 Task: View the recently viewed contacts in the new tab
Action: Mouse scrolled (83, 151) with delta (0, 0)
Screenshot: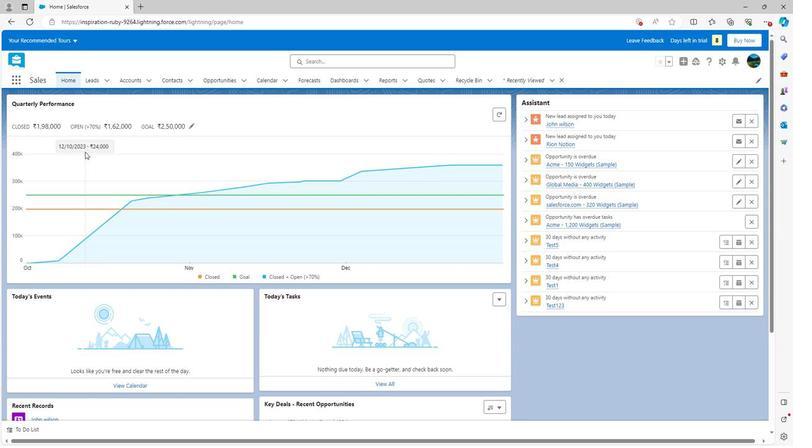 
Action: Mouse scrolled (83, 151) with delta (0, 0)
Screenshot: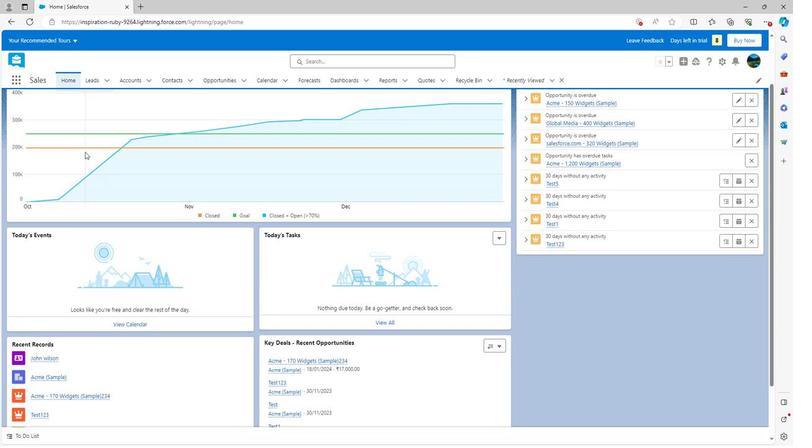 
Action: Mouse scrolled (83, 151) with delta (0, 0)
Screenshot: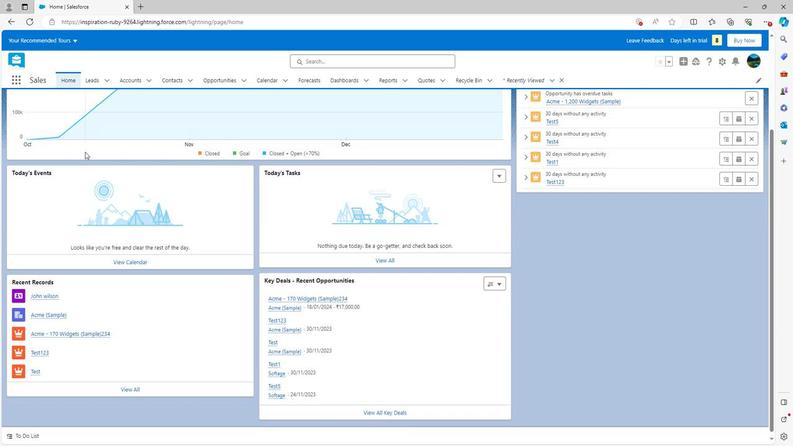 
Action: Mouse scrolled (83, 153) with delta (0, 0)
Screenshot: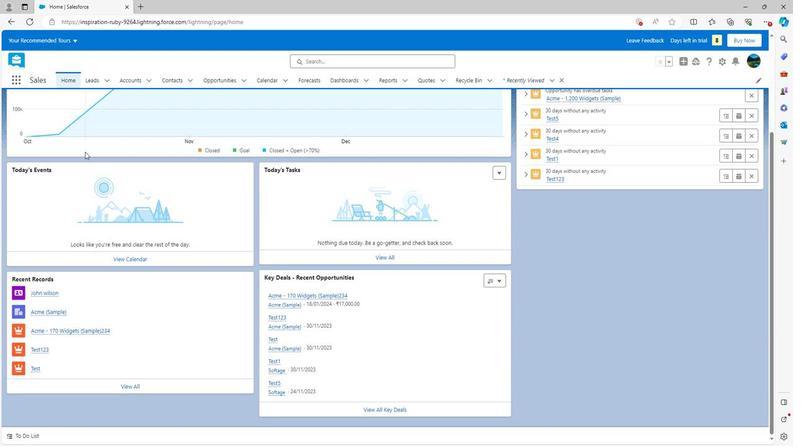 
Action: Mouse scrolled (83, 153) with delta (0, 0)
Screenshot: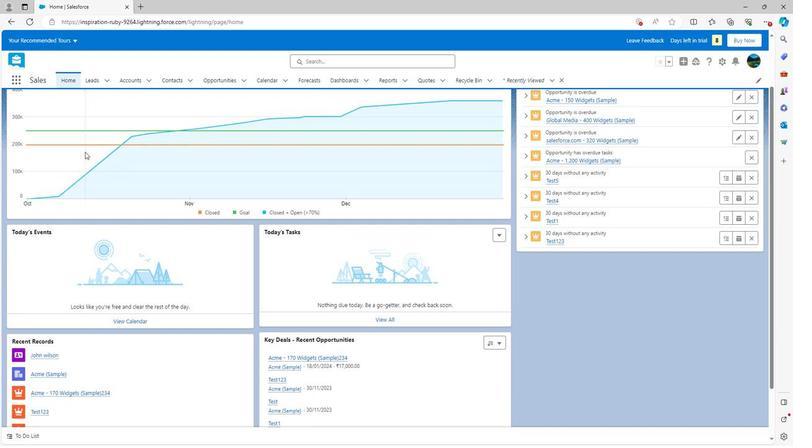 
Action: Mouse scrolled (83, 153) with delta (0, 0)
Screenshot: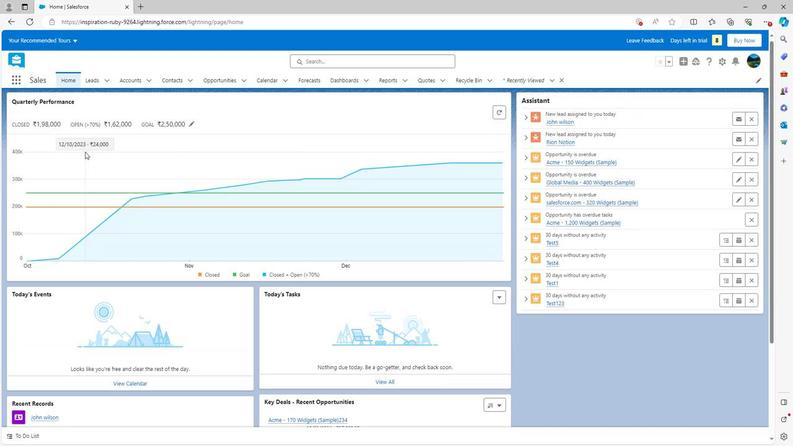 
Action: Mouse scrolled (83, 153) with delta (0, 0)
Screenshot: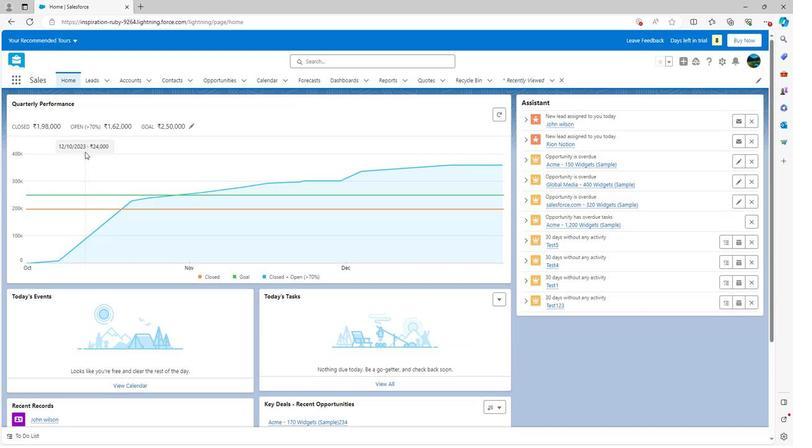 
Action: Mouse moved to (188, 80)
Screenshot: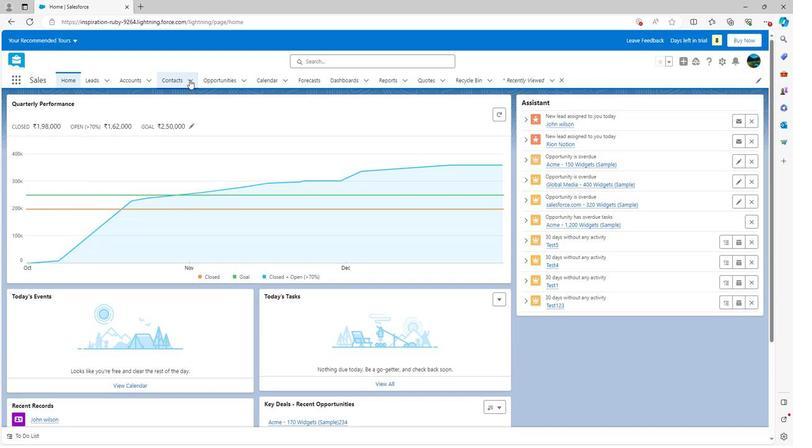 
Action: Mouse pressed left at (188, 80)
Screenshot: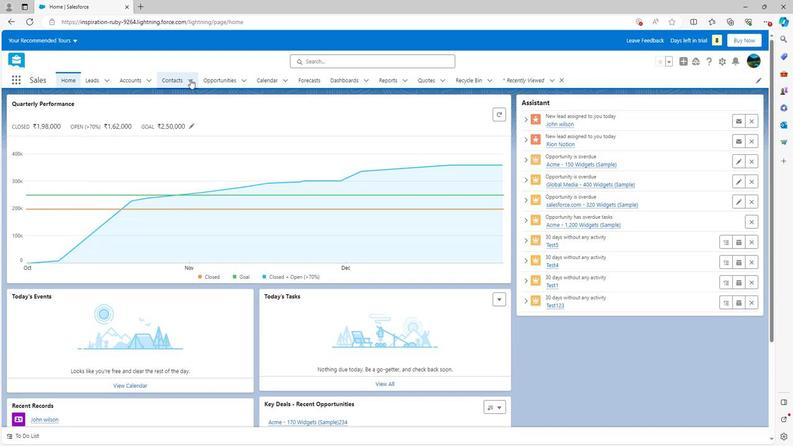 
Action: Mouse moved to (138, 105)
Screenshot: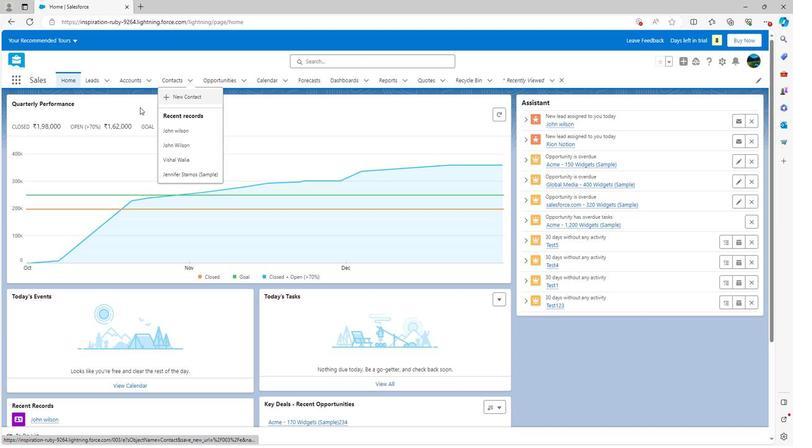 
Action: Mouse pressed left at (138, 105)
Screenshot: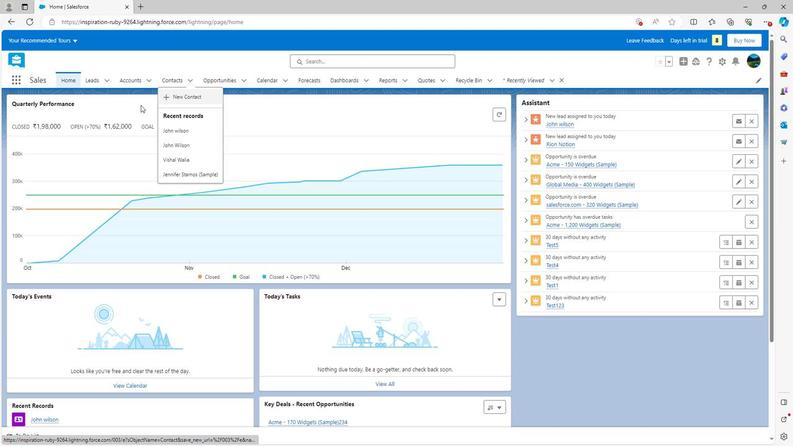 
Action: Mouse moved to (185, 81)
Screenshot: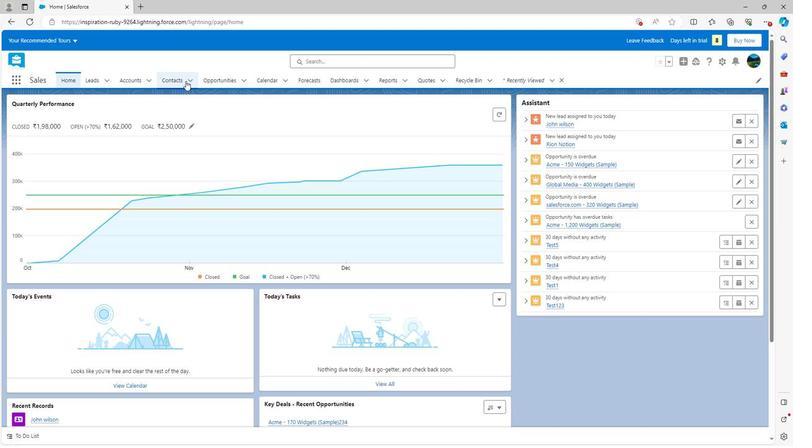 
Action: Mouse pressed left at (185, 81)
Screenshot: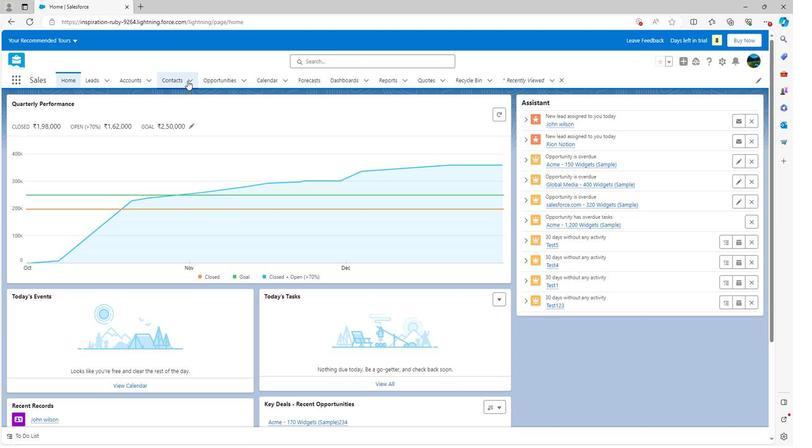 
Action: Mouse moved to (184, 113)
Screenshot: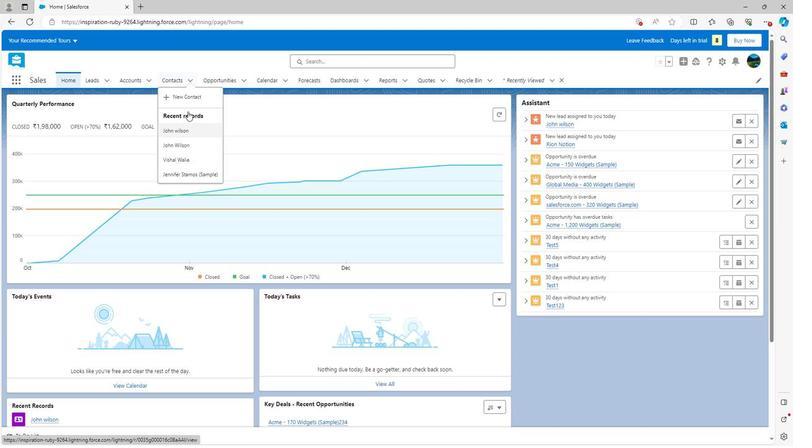 
Action: Mouse pressed left at (184, 113)
Screenshot: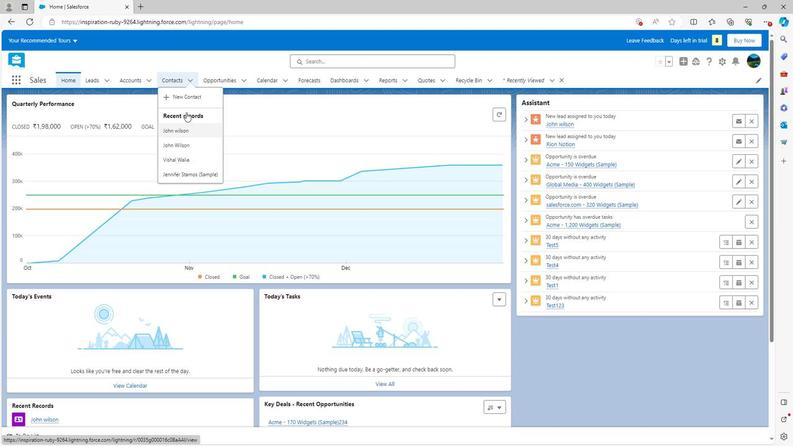 
Action: Mouse moved to (176, 81)
Screenshot: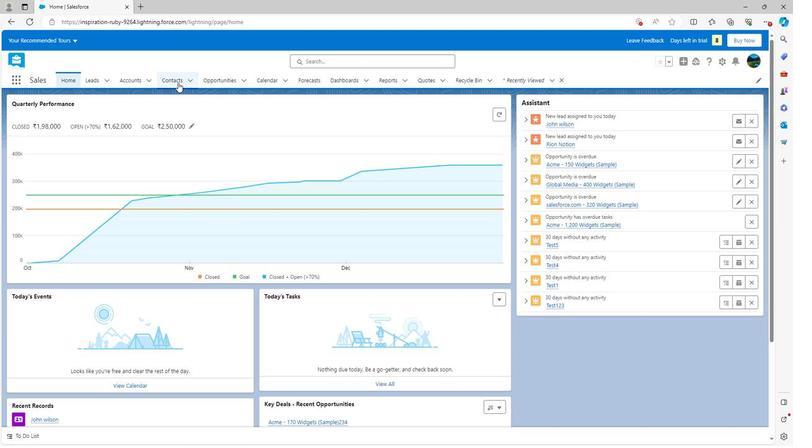 
Action: Mouse pressed left at (176, 81)
Screenshot: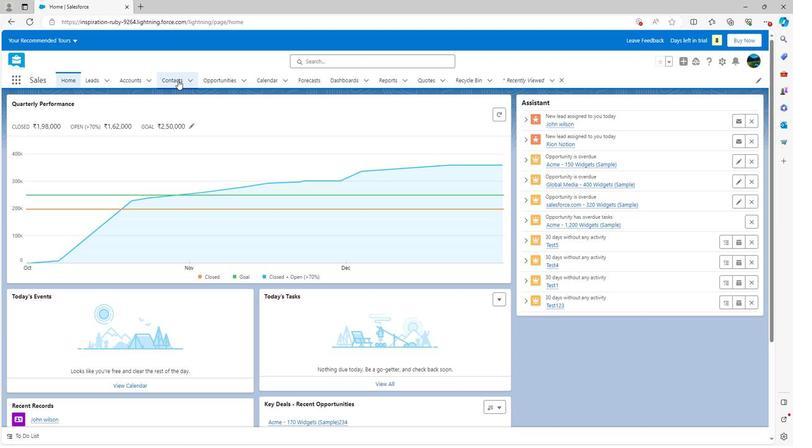 
Action: Mouse moved to (186, 81)
Screenshot: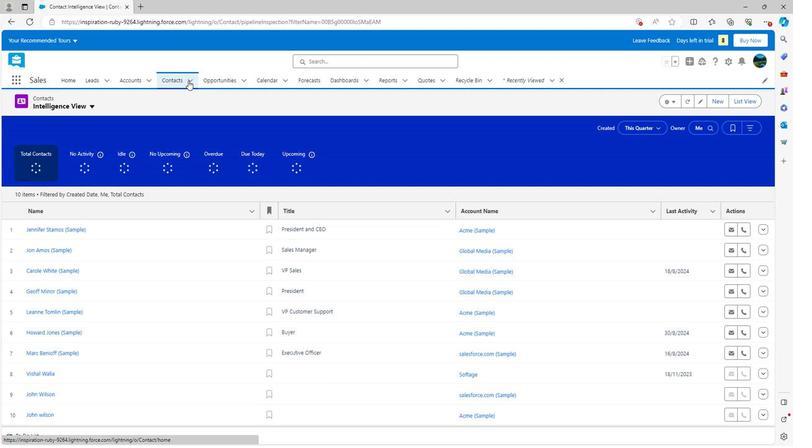 
Action: Mouse pressed left at (186, 81)
Screenshot: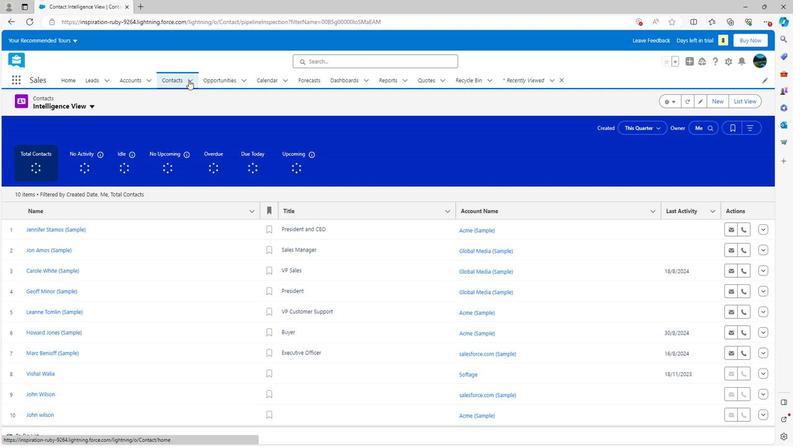 
Action: Mouse moved to (167, 197)
Screenshot: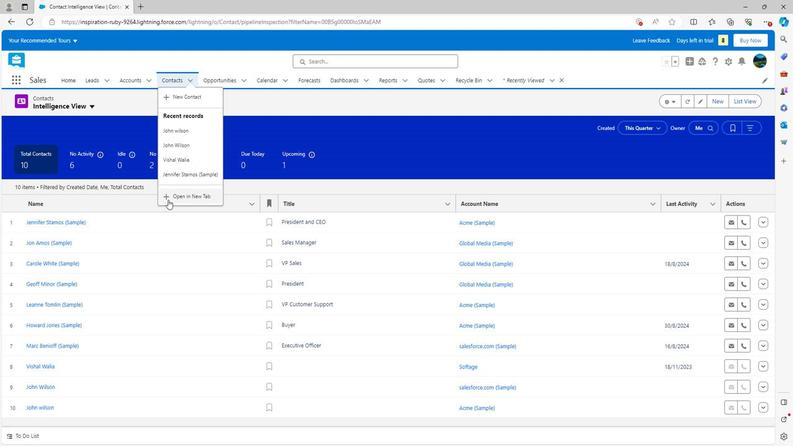
Action: Mouse pressed left at (167, 197)
Screenshot: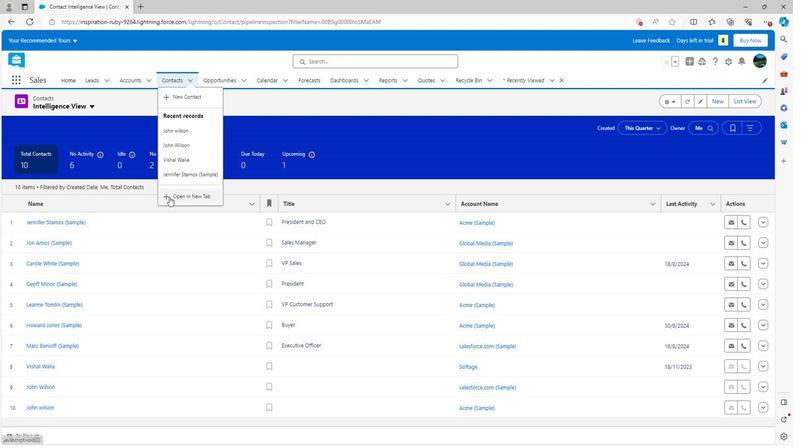 
Action: Mouse moved to (73, 160)
Screenshot: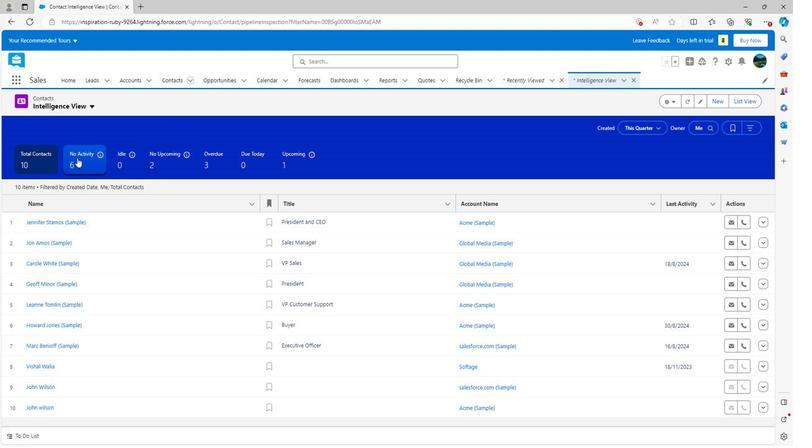 
Action: Mouse pressed left at (73, 160)
Screenshot: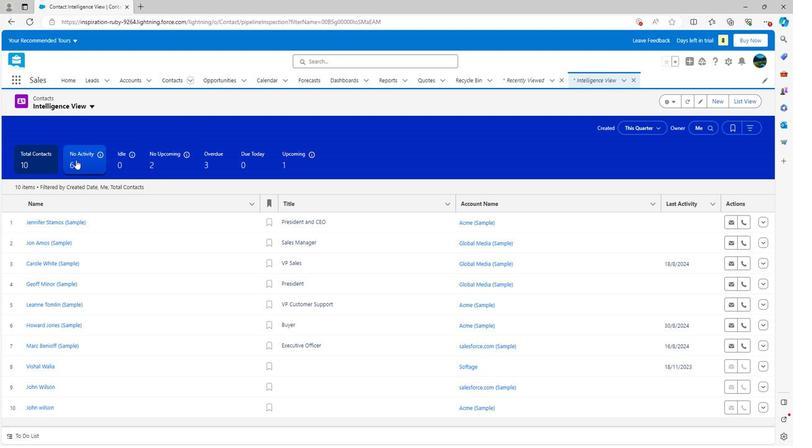 
Action: Mouse moved to (82, 214)
Screenshot: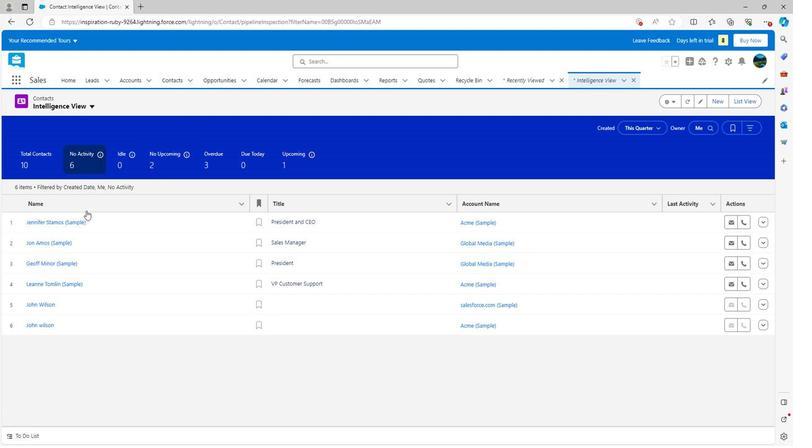 
Action: Mouse scrolled (82, 213) with delta (0, 0)
Screenshot: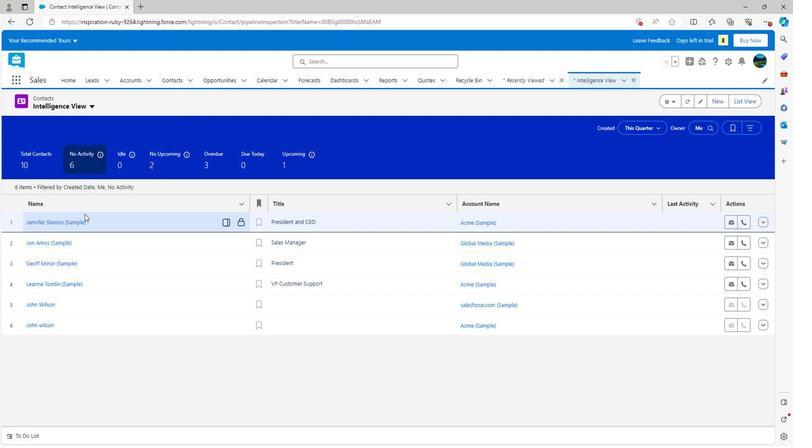 
Action: Mouse scrolled (82, 213) with delta (0, 0)
Screenshot: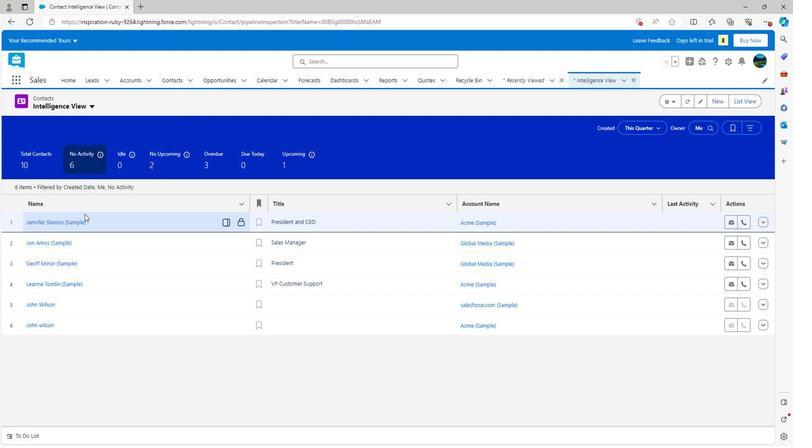 
Action: Mouse moved to (43, 167)
Screenshot: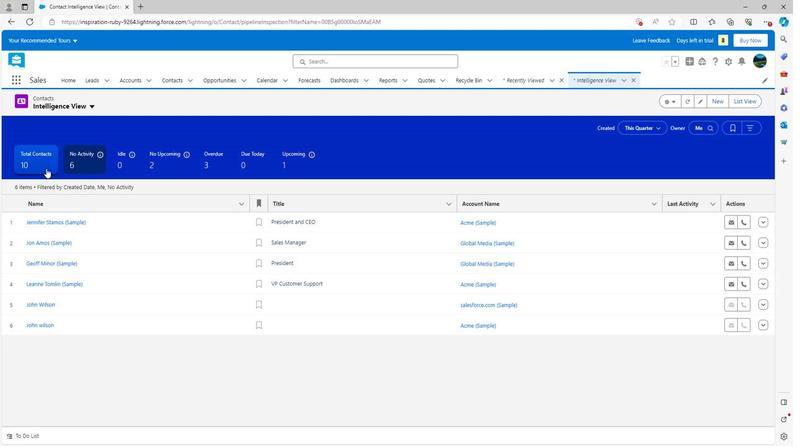 
Action: Mouse pressed left at (43, 167)
Screenshot: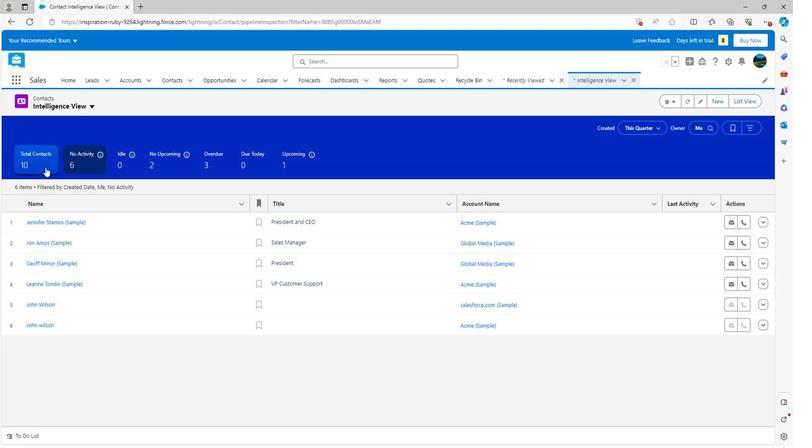 
Action: Mouse moved to (62, 254)
Screenshot: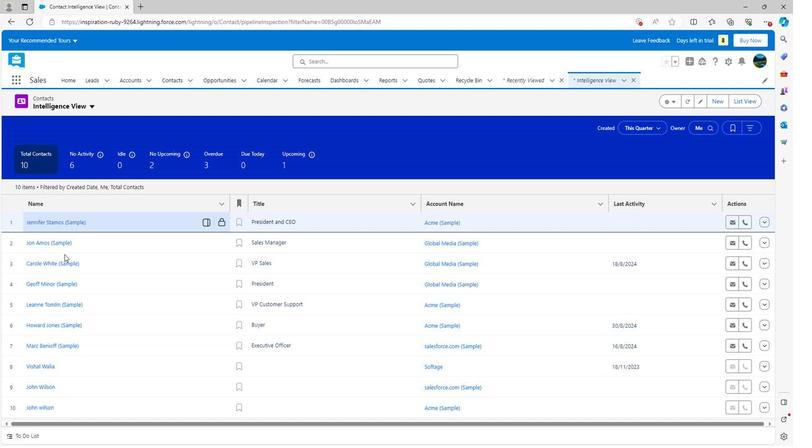 
Action: Mouse scrolled (62, 254) with delta (0, 0)
Screenshot: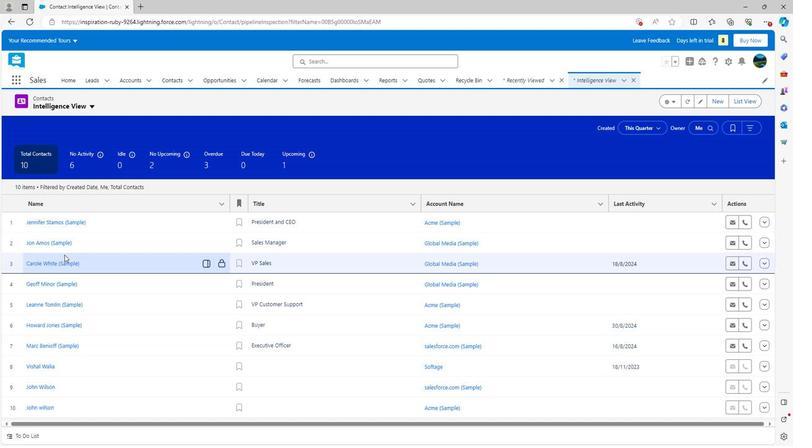 
Action: Mouse scrolled (62, 254) with delta (0, 0)
Screenshot: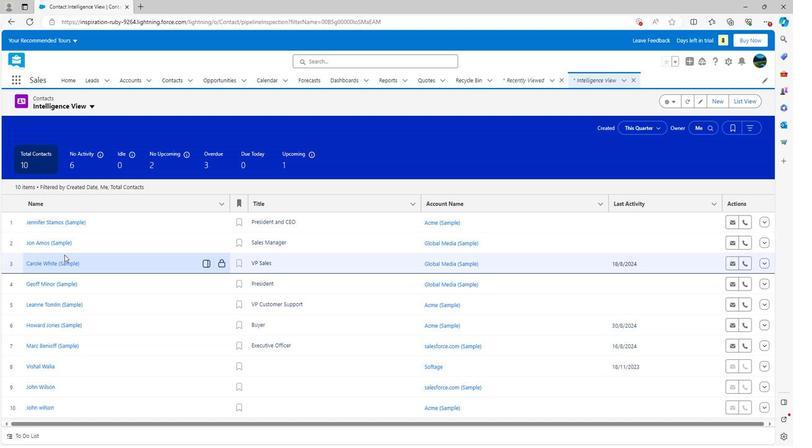 
Action: Mouse scrolled (62, 254) with delta (0, 0)
Screenshot: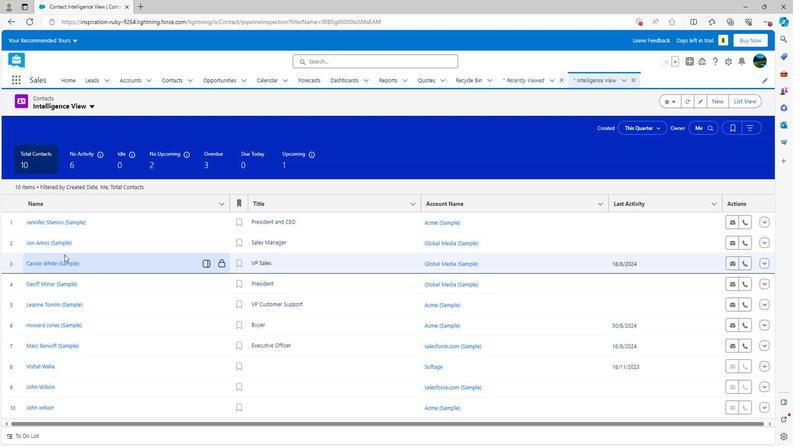 
Action: Mouse scrolled (62, 254) with delta (0, 0)
Screenshot: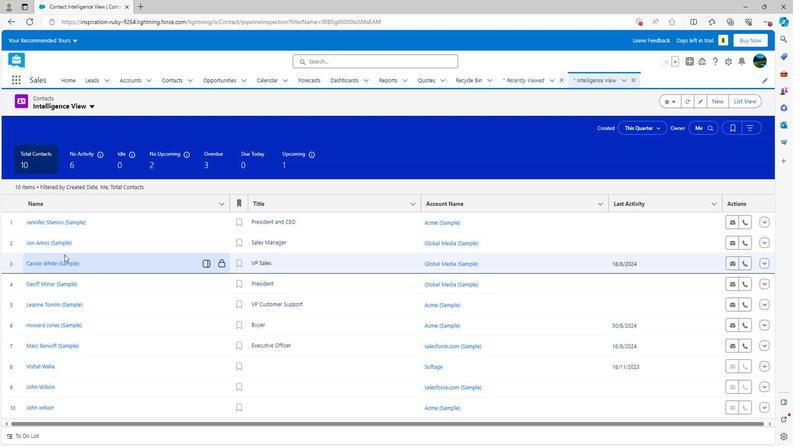 
Action: Mouse scrolled (62, 255) with delta (0, 0)
Screenshot: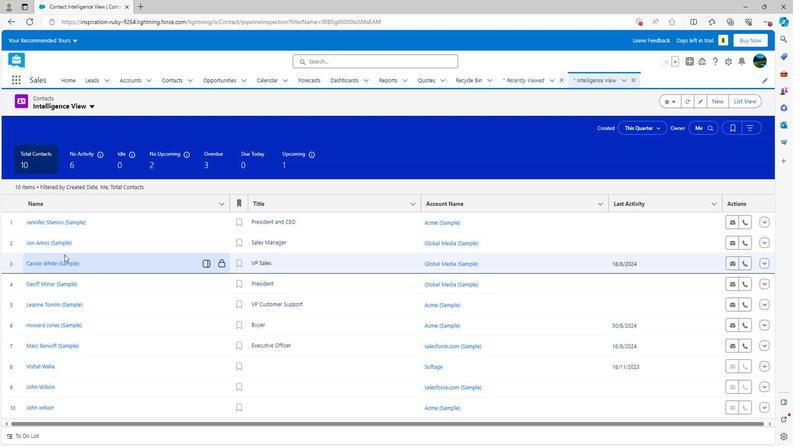 
Action: Mouse moved to (153, 264)
Screenshot: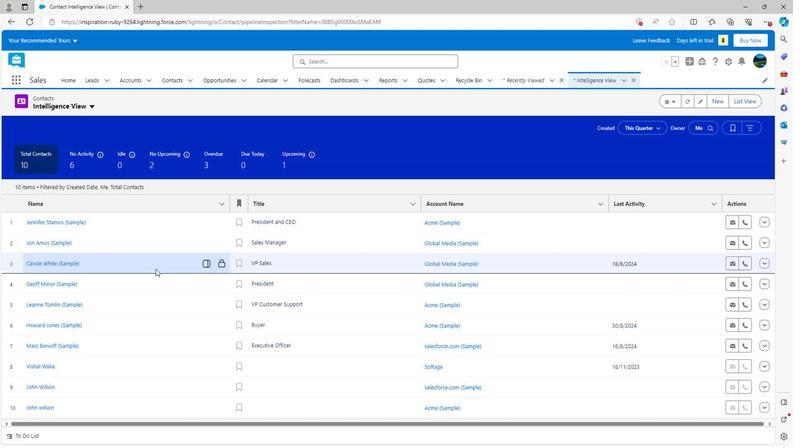 
